 Task: Open a blank sheet, save the file as 'certification' Insert a table '2 by 1' In first column, add headers, 'Flora, Fauna'. Change table style to  'Purple'
Action: Mouse moved to (32, 25)
Screenshot: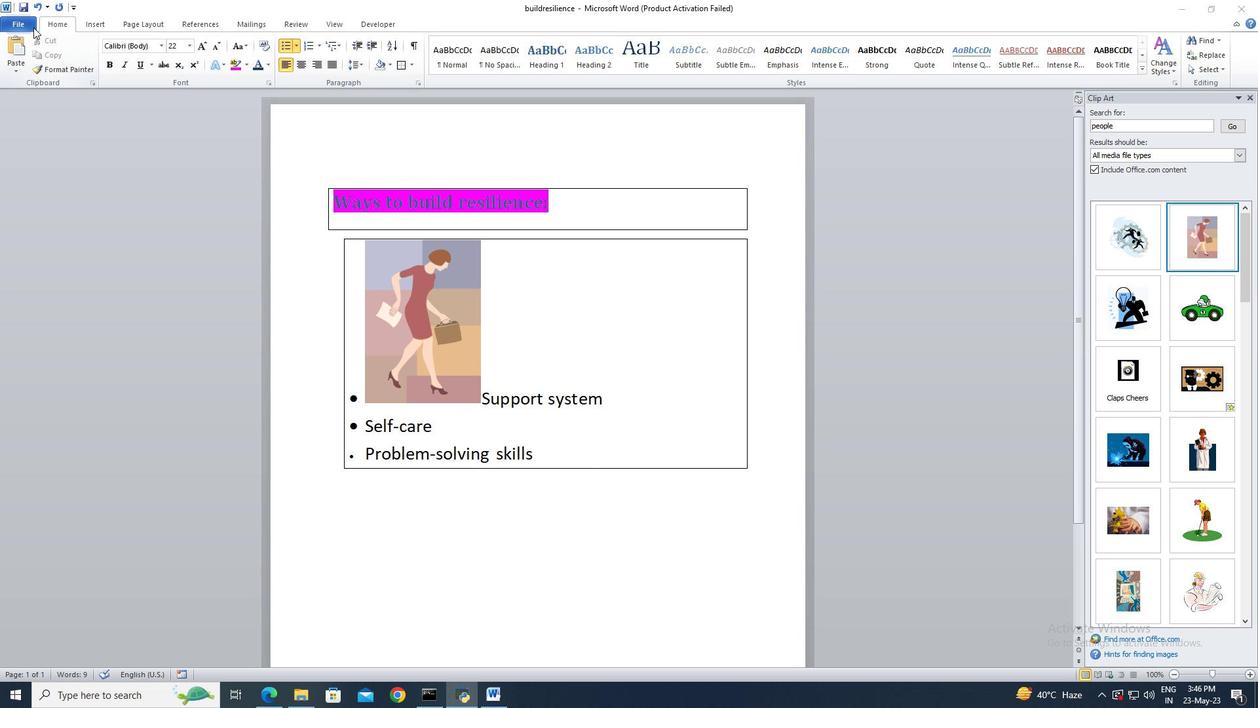 
Action: Mouse pressed left at (32, 25)
Screenshot: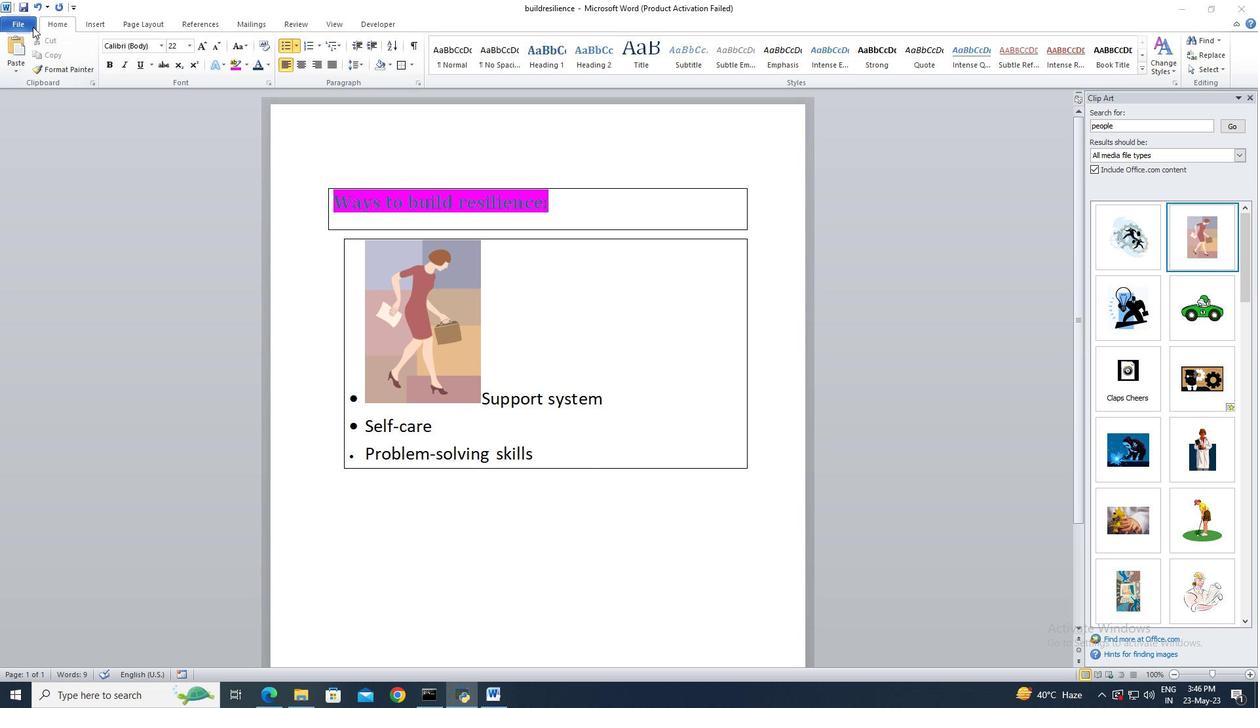 
Action: Mouse moved to (31, 24)
Screenshot: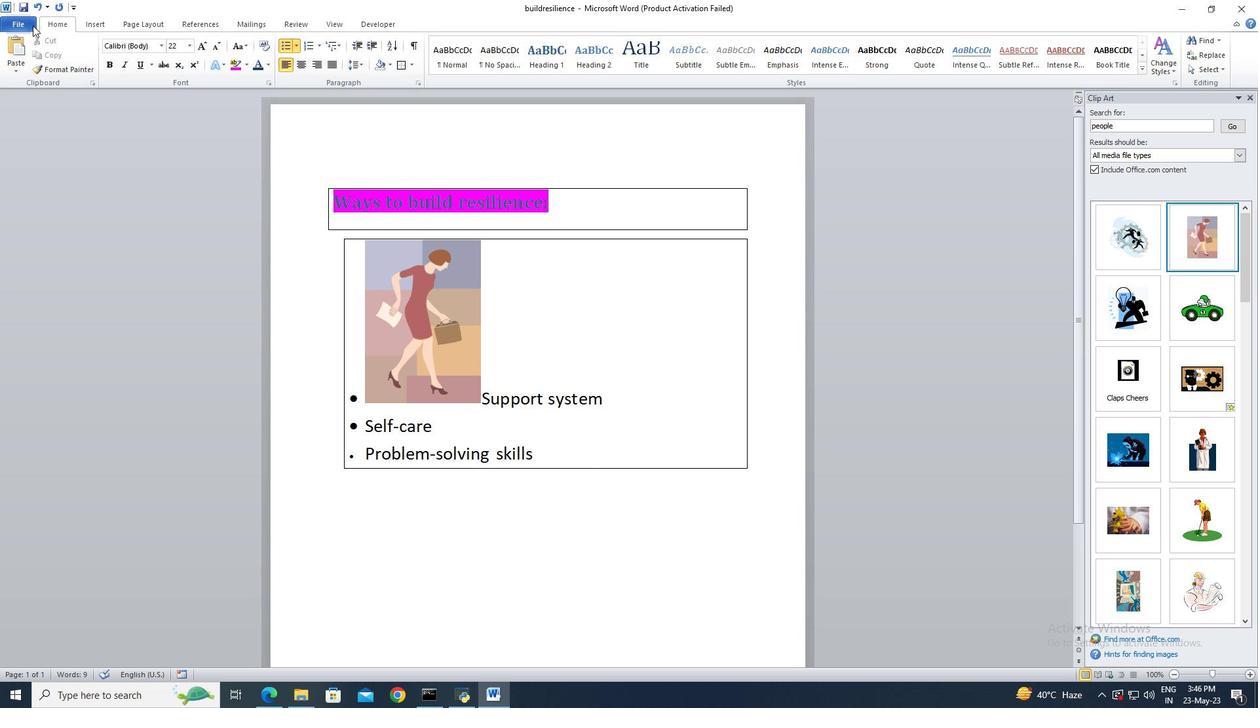
Action: Mouse pressed left at (31, 24)
Screenshot: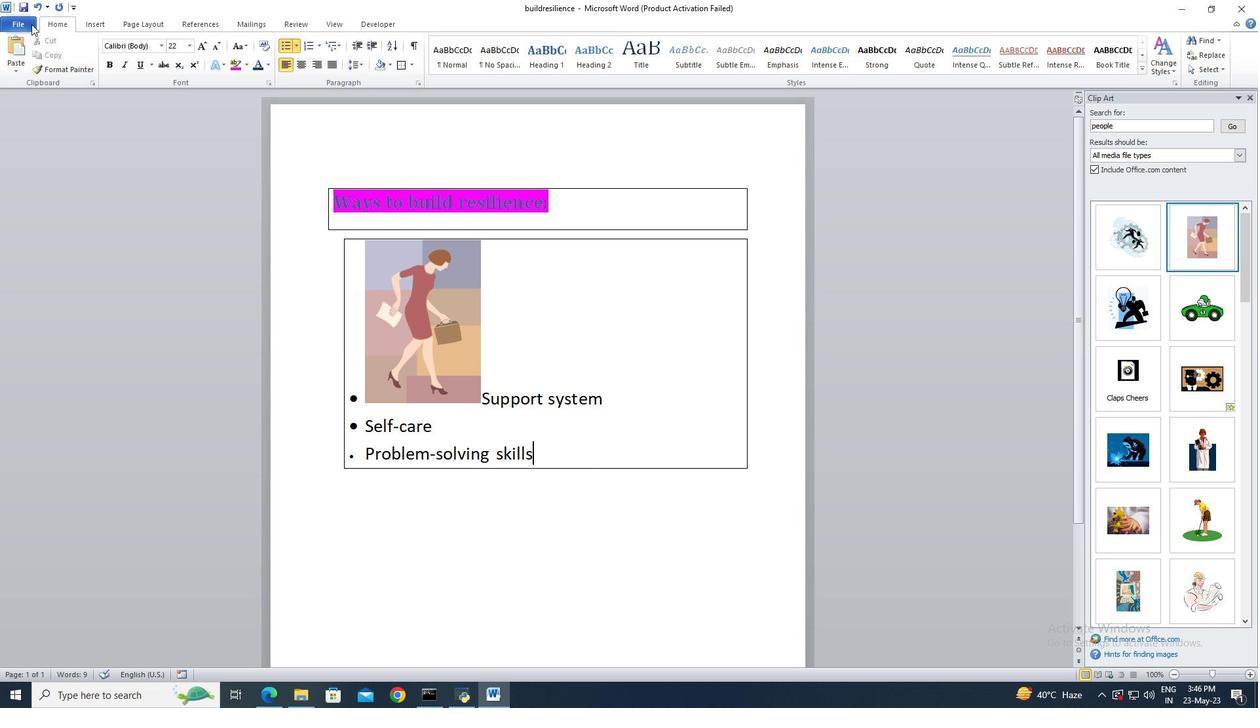 
Action: Mouse moved to (30, 167)
Screenshot: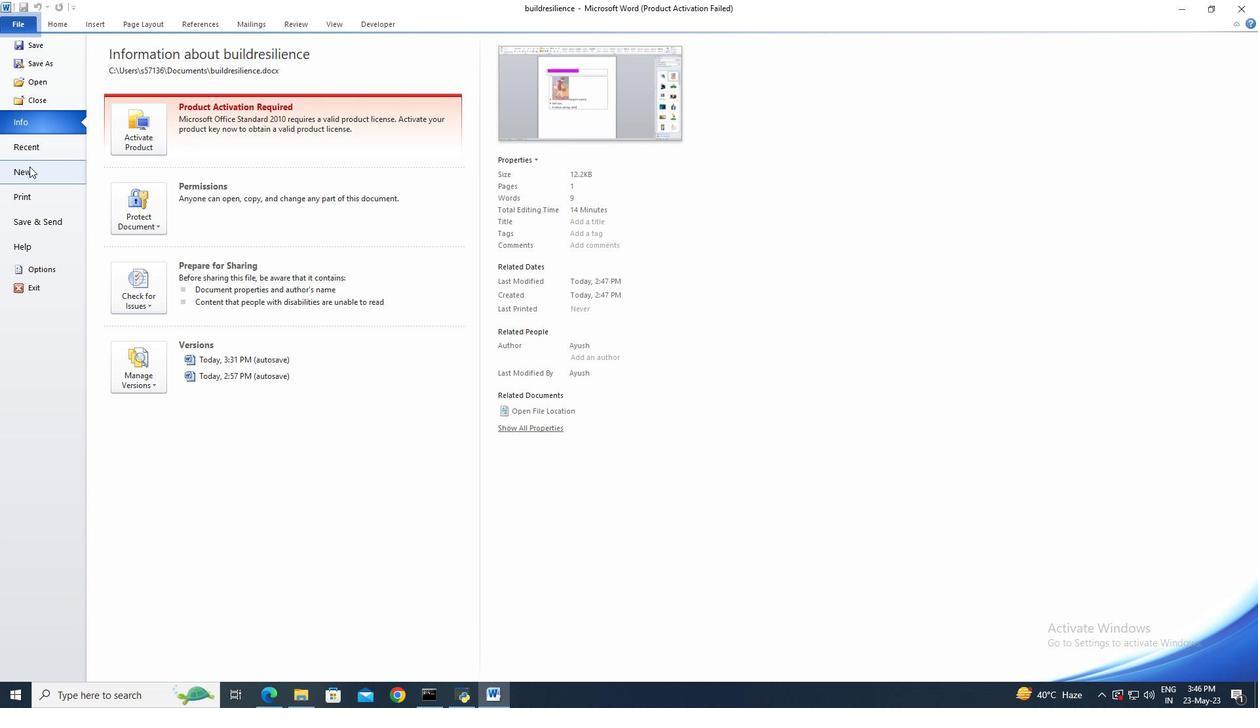
Action: Mouse pressed left at (30, 167)
Screenshot: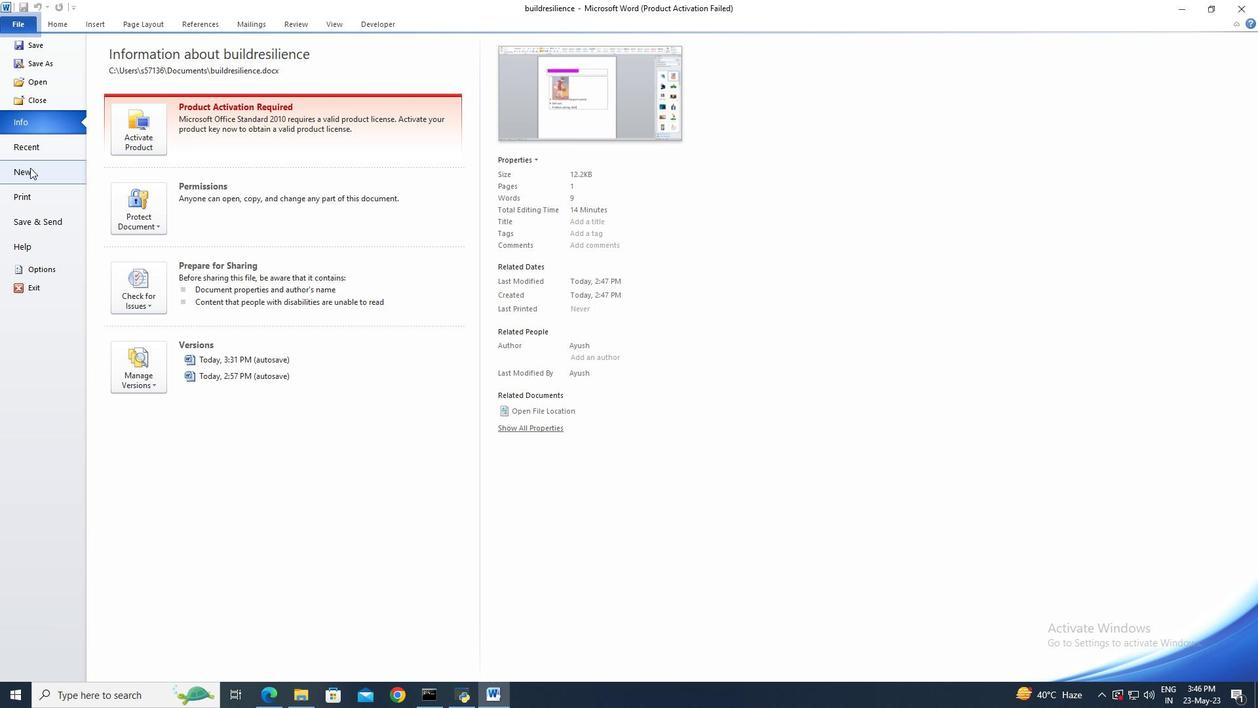 
Action: Mouse moved to (641, 323)
Screenshot: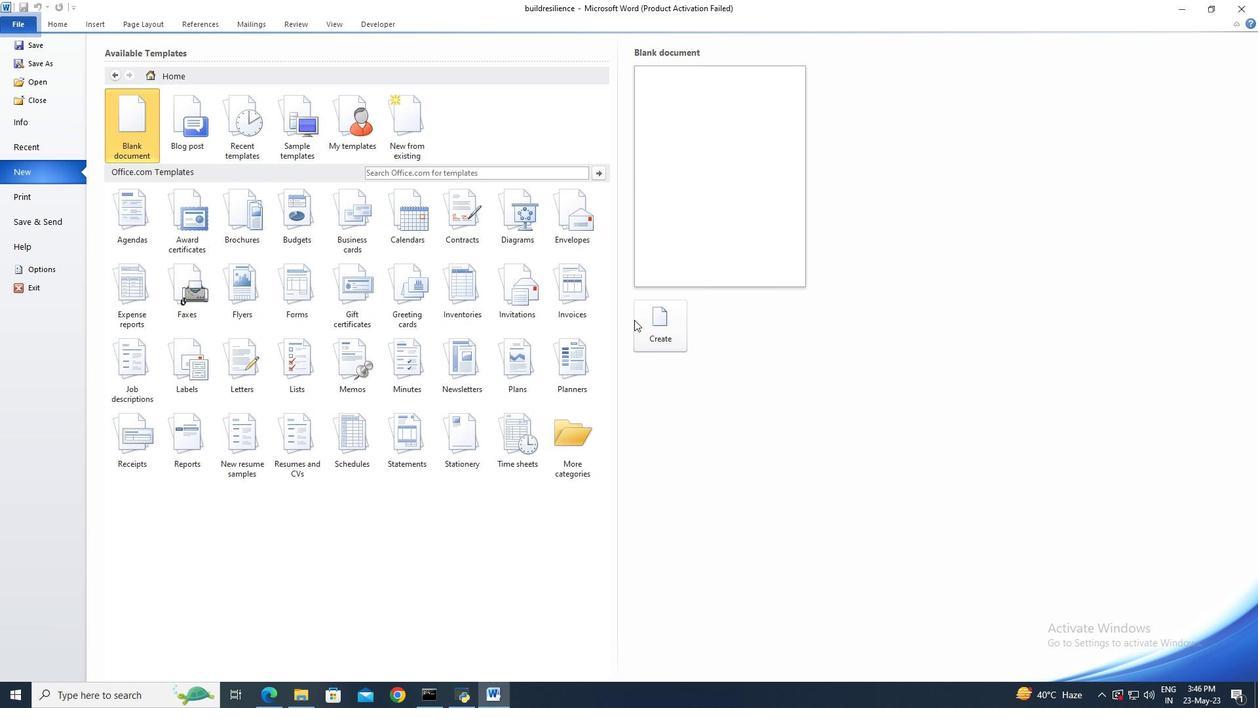 
Action: Mouse pressed left at (641, 323)
Screenshot: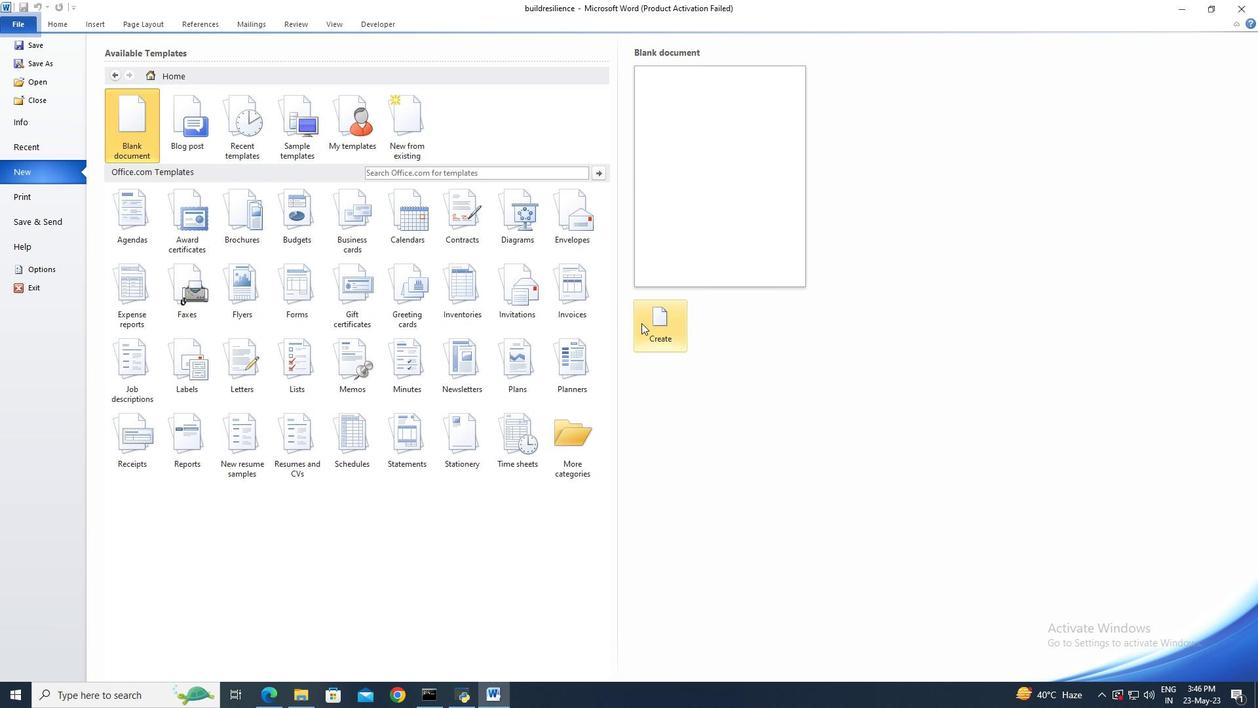 
Action: Mouse moved to (26, 26)
Screenshot: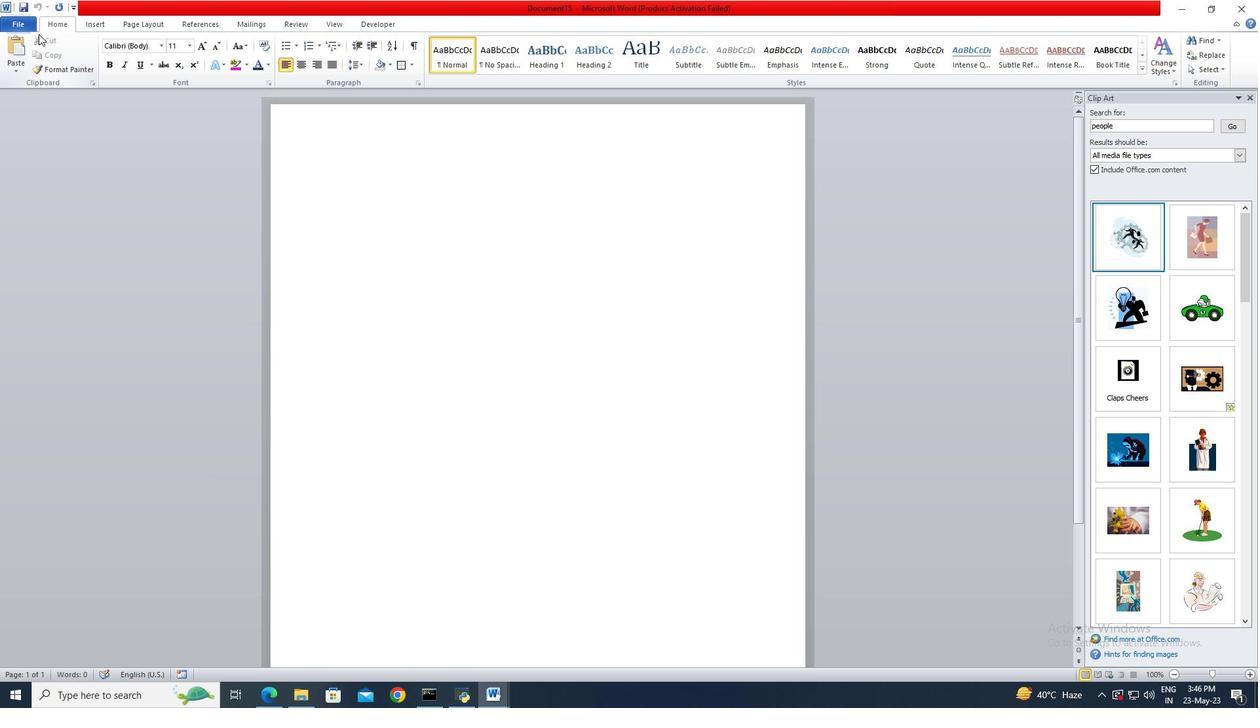 
Action: Mouse pressed left at (26, 26)
Screenshot: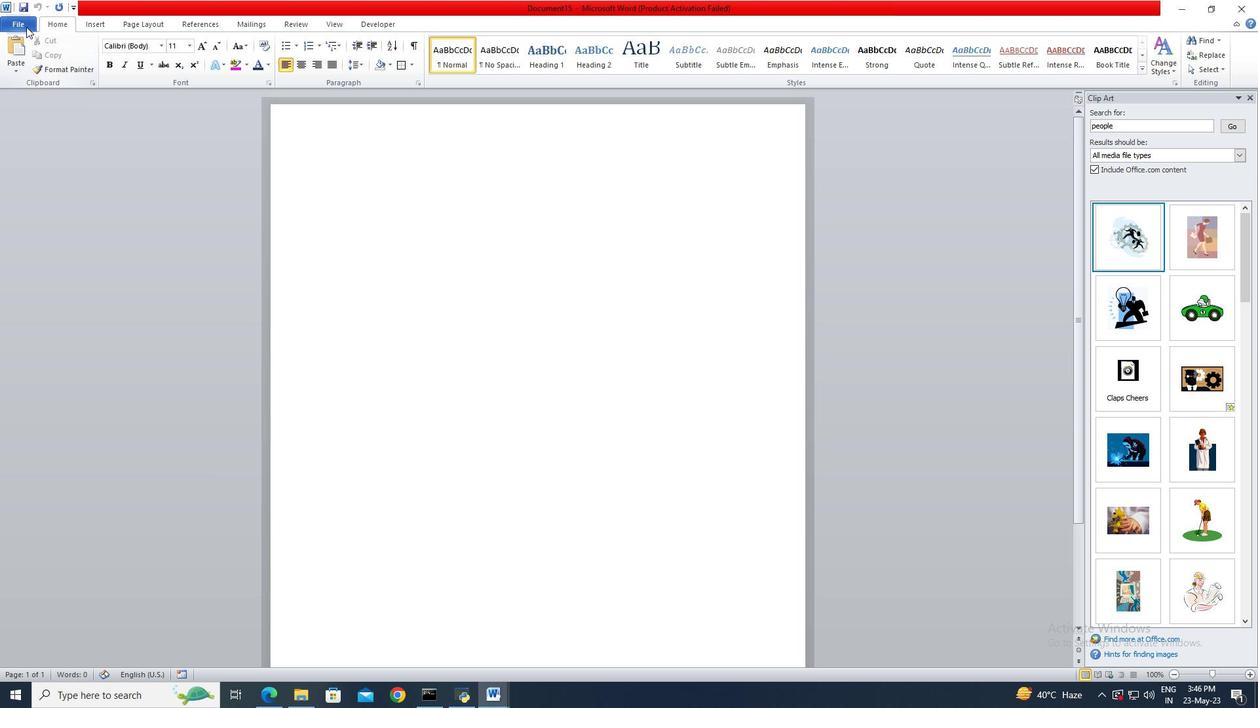 
Action: Mouse moved to (27, 59)
Screenshot: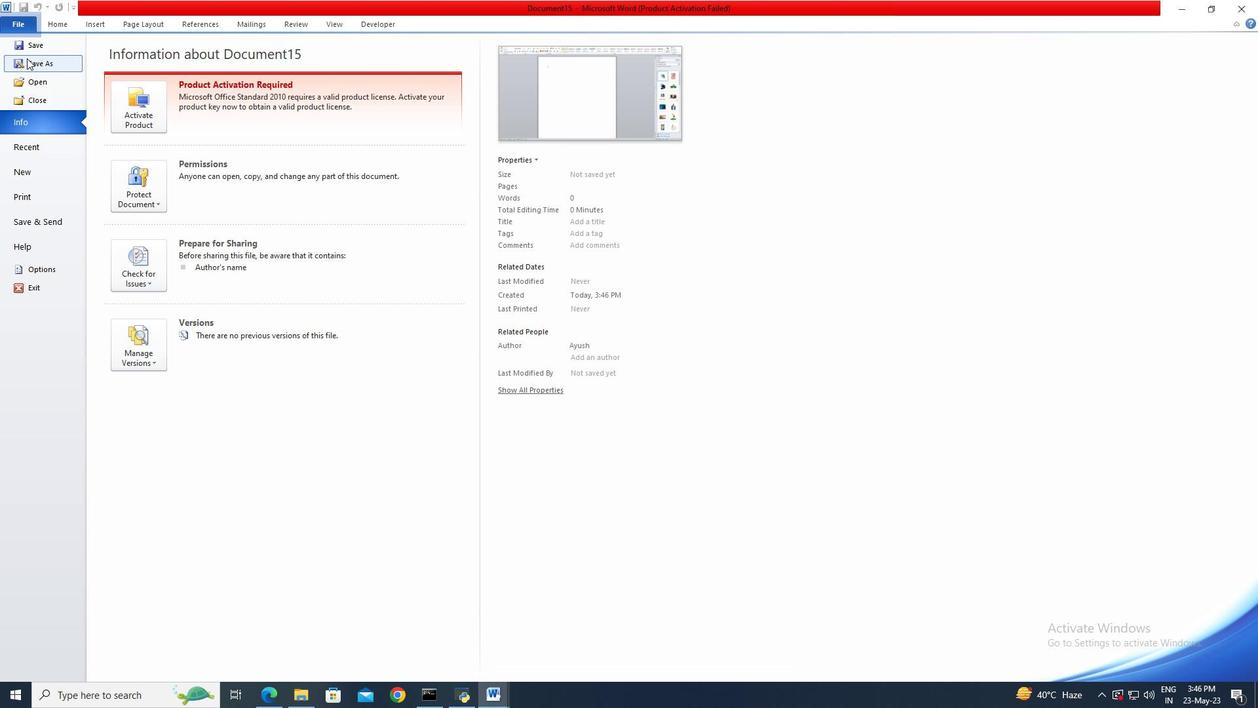 
Action: Mouse pressed left at (27, 59)
Screenshot: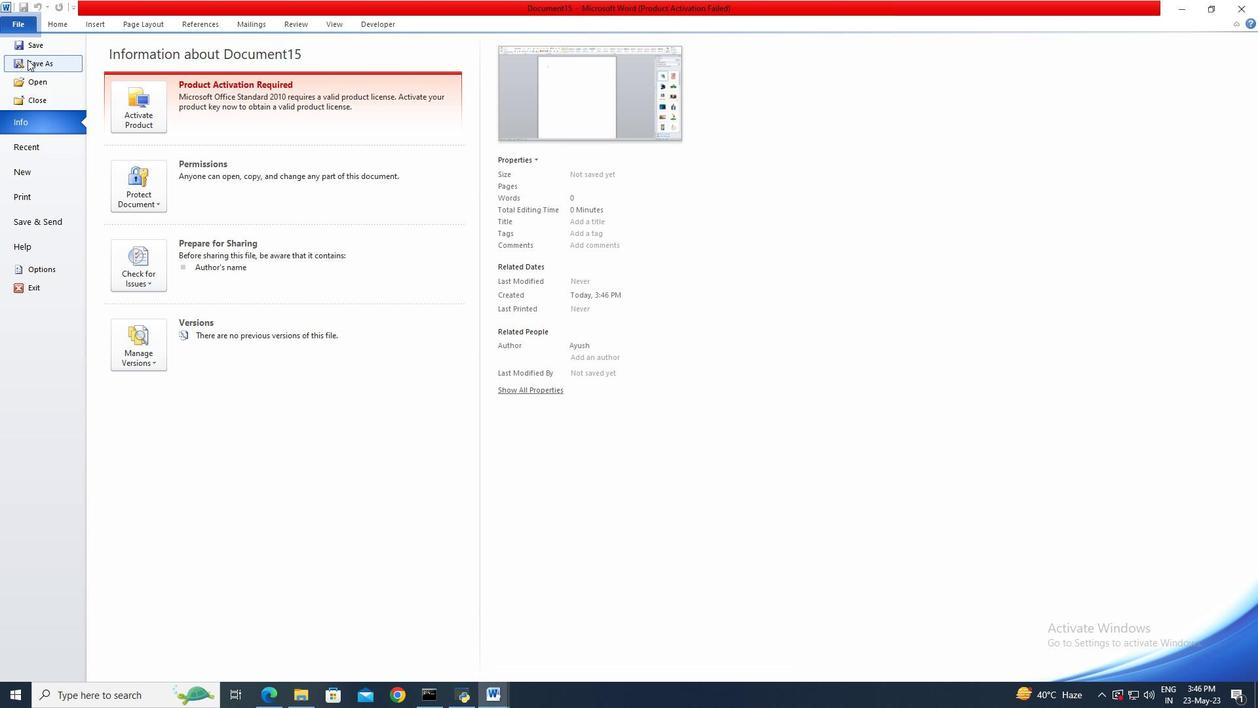
Action: Key pressed certification
Screenshot: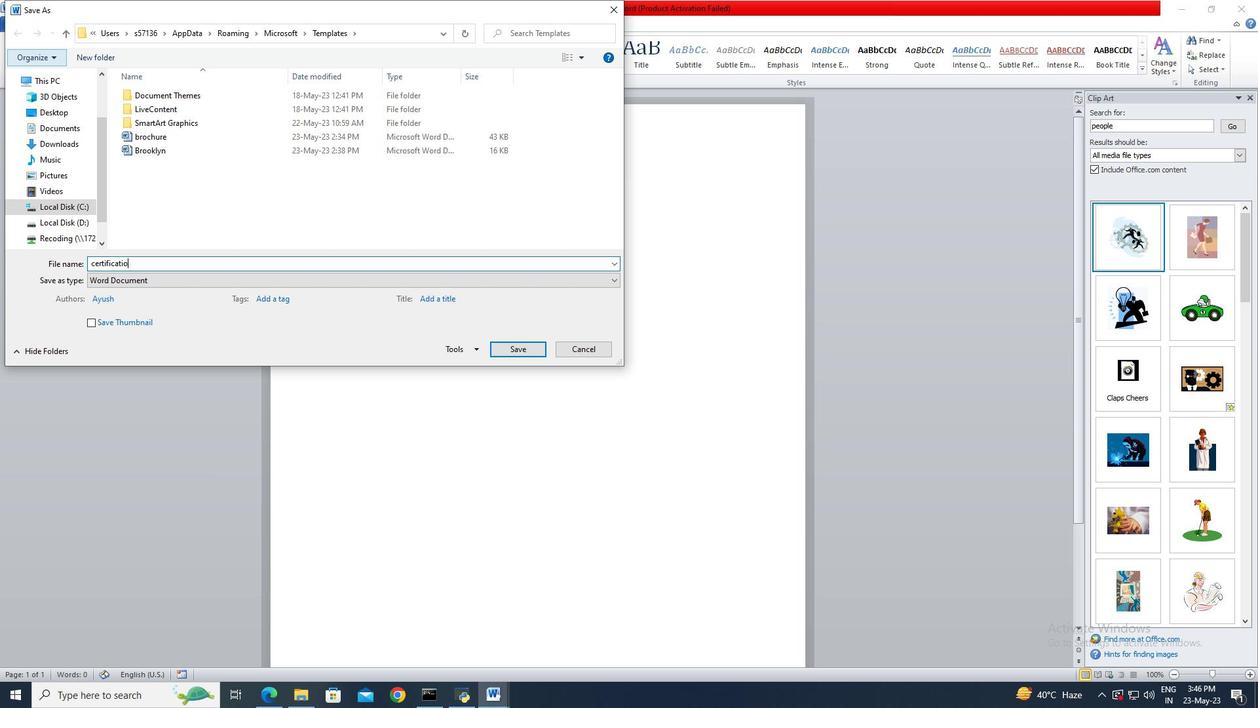 
Action: Mouse moved to (501, 347)
Screenshot: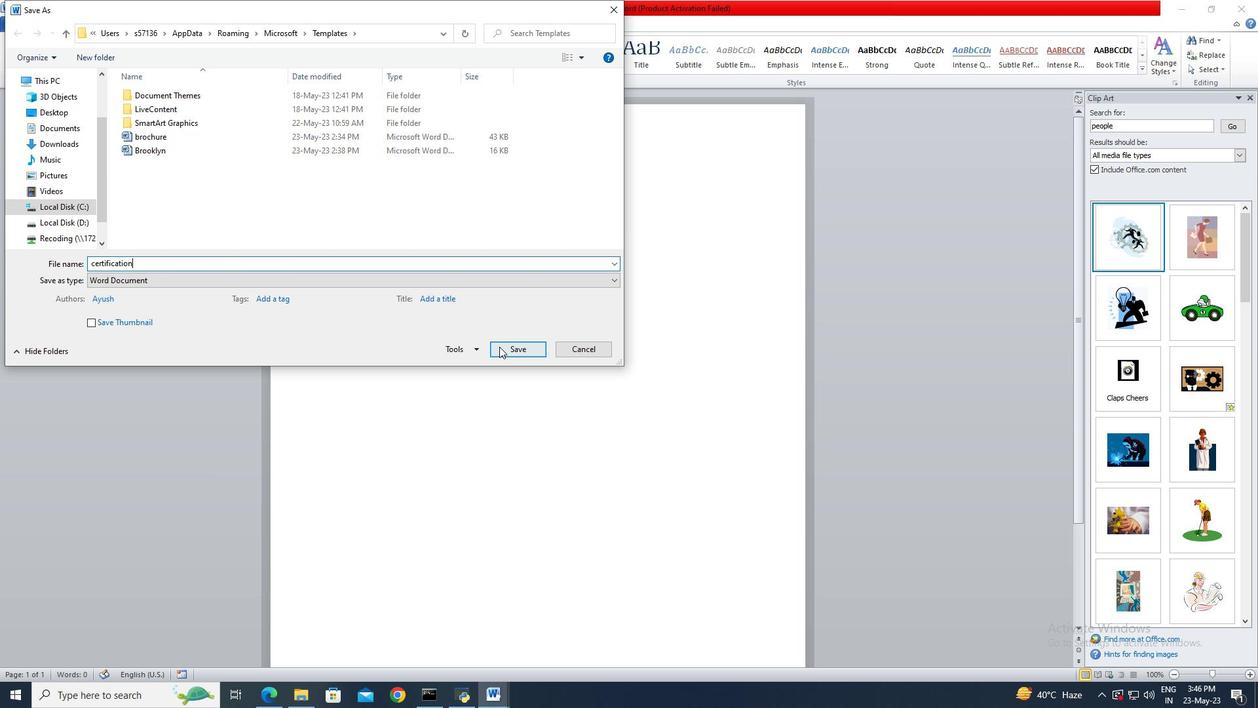 
Action: Mouse pressed left at (501, 347)
Screenshot: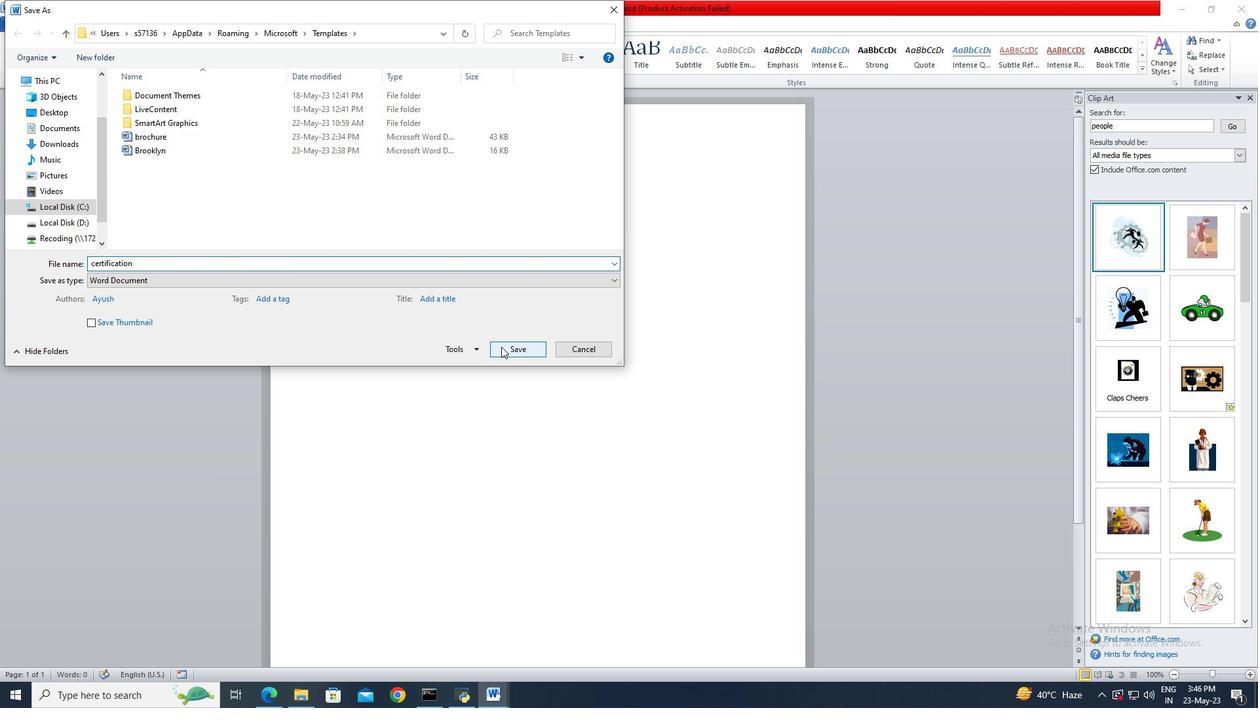 
Action: Mouse moved to (106, 25)
Screenshot: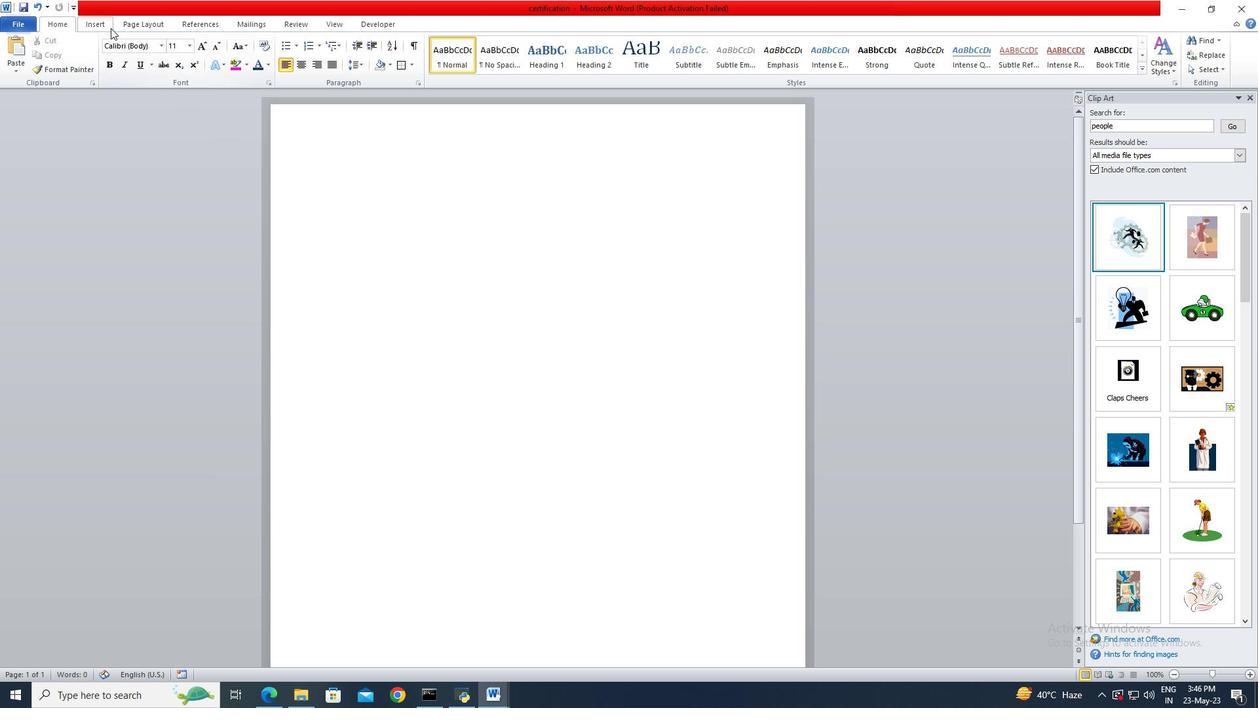 
Action: Mouse pressed left at (106, 25)
Screenshot: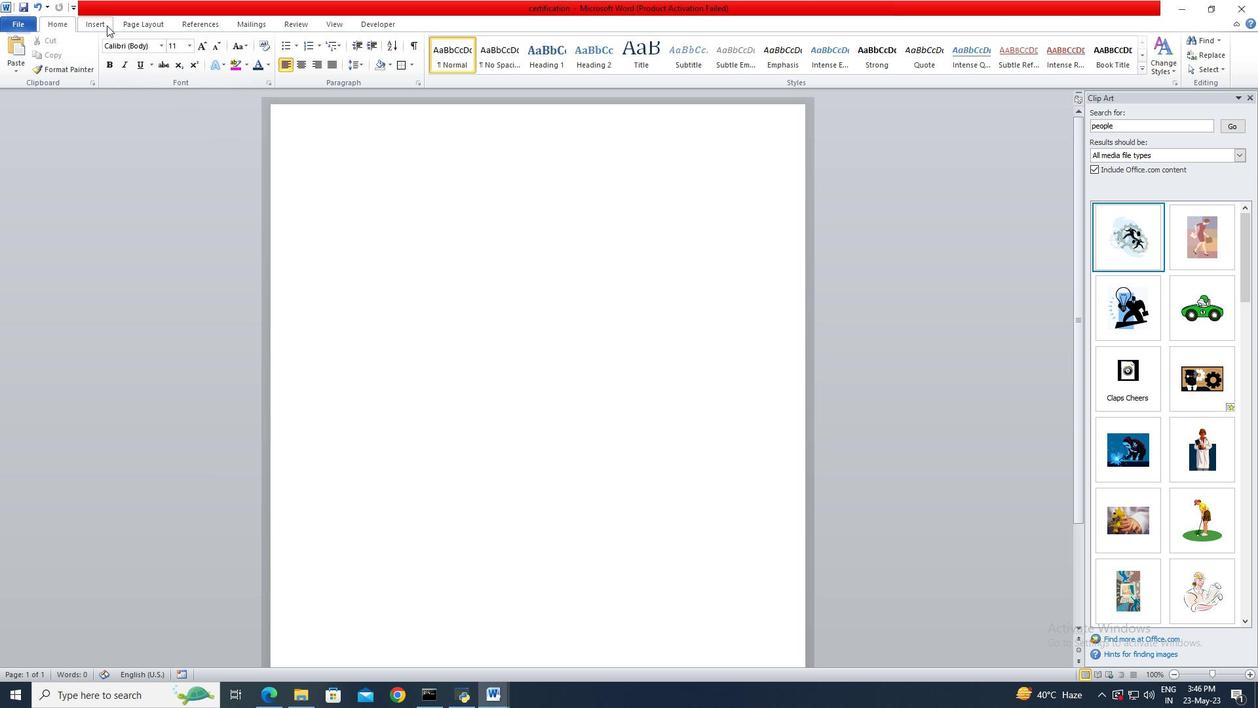 
Action: Mouse moved to (106, 58)
Screenshot: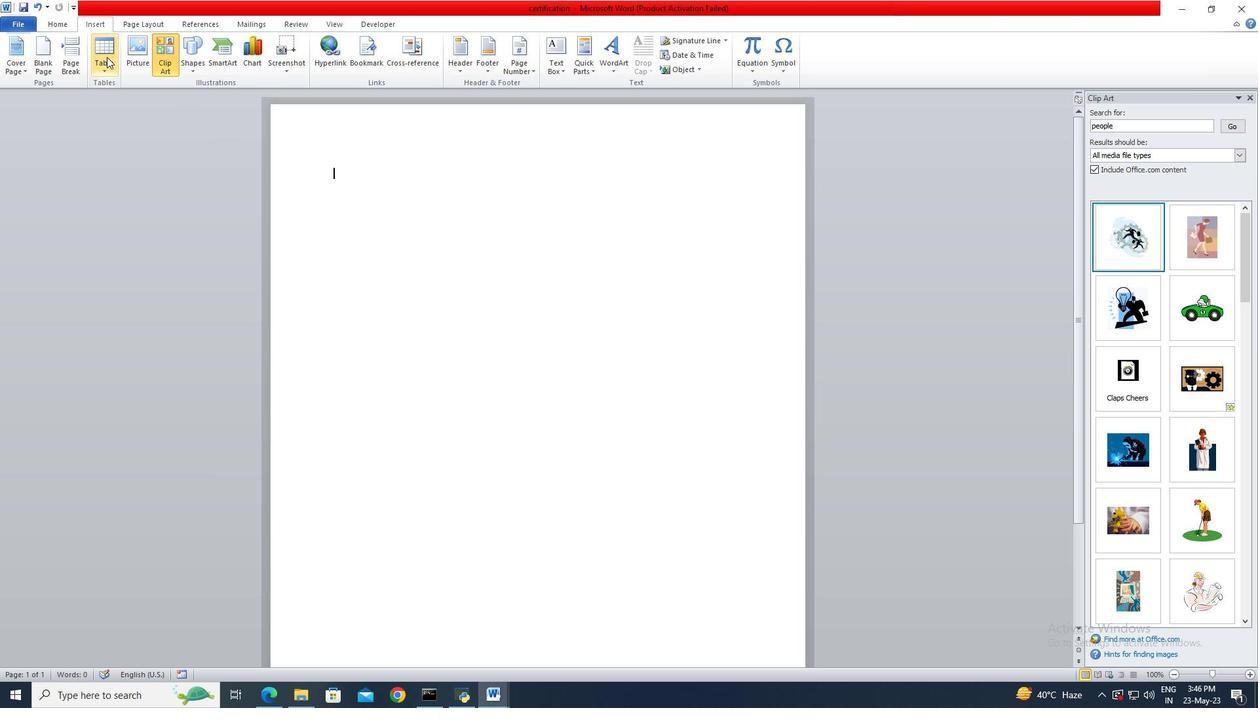 
Action: Mouse pressed left at (106, 58)
Screenshot: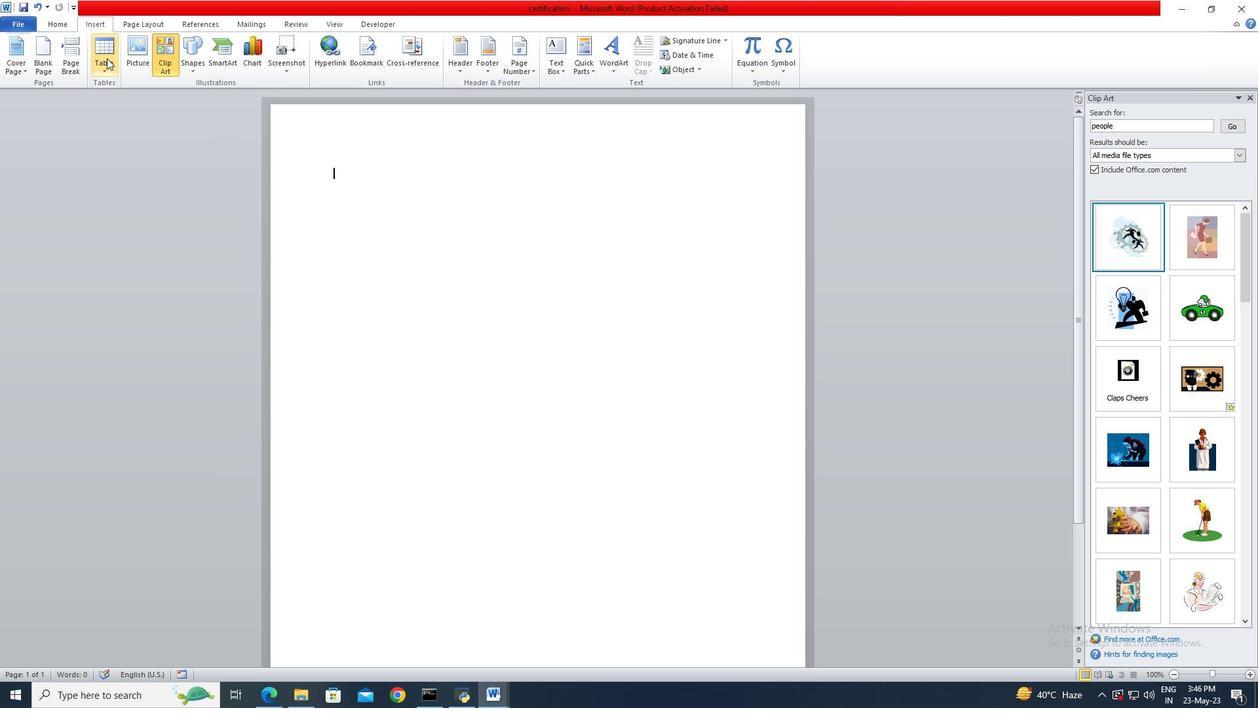 
Action: Mouse moved to (110, 91)
Screenshot: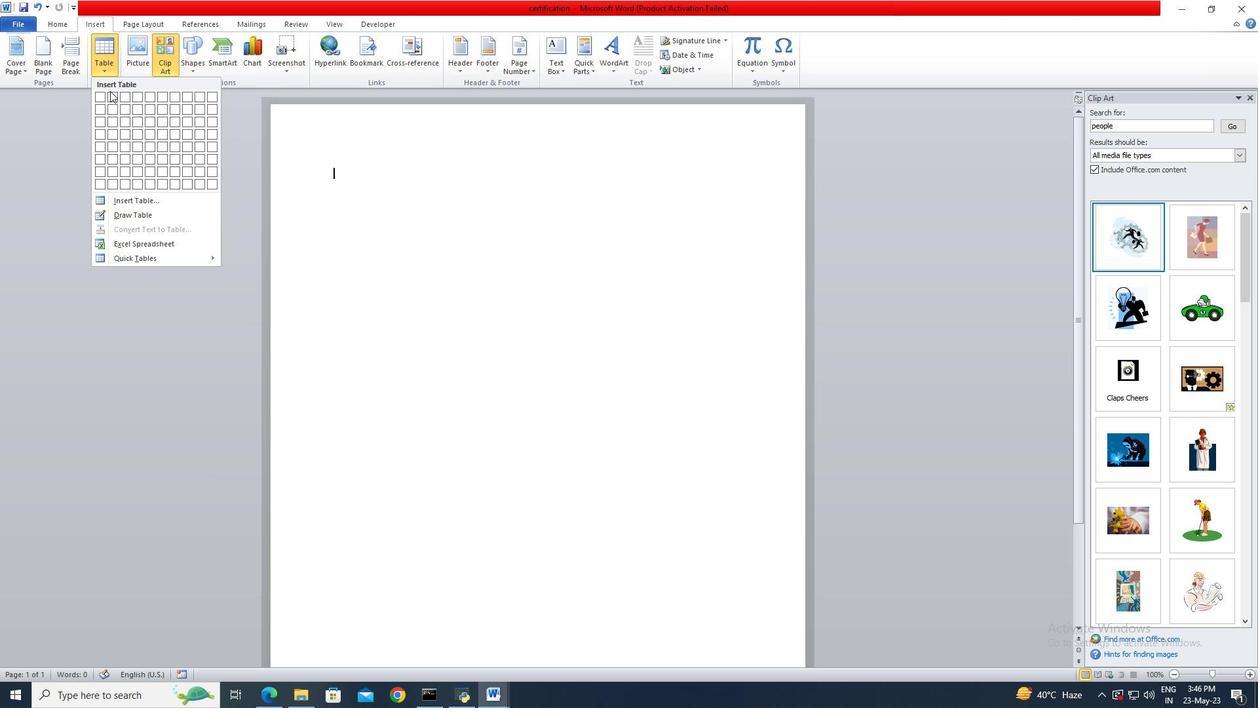 
Action: Mouse pressed left at (110, 91)
Screenshot: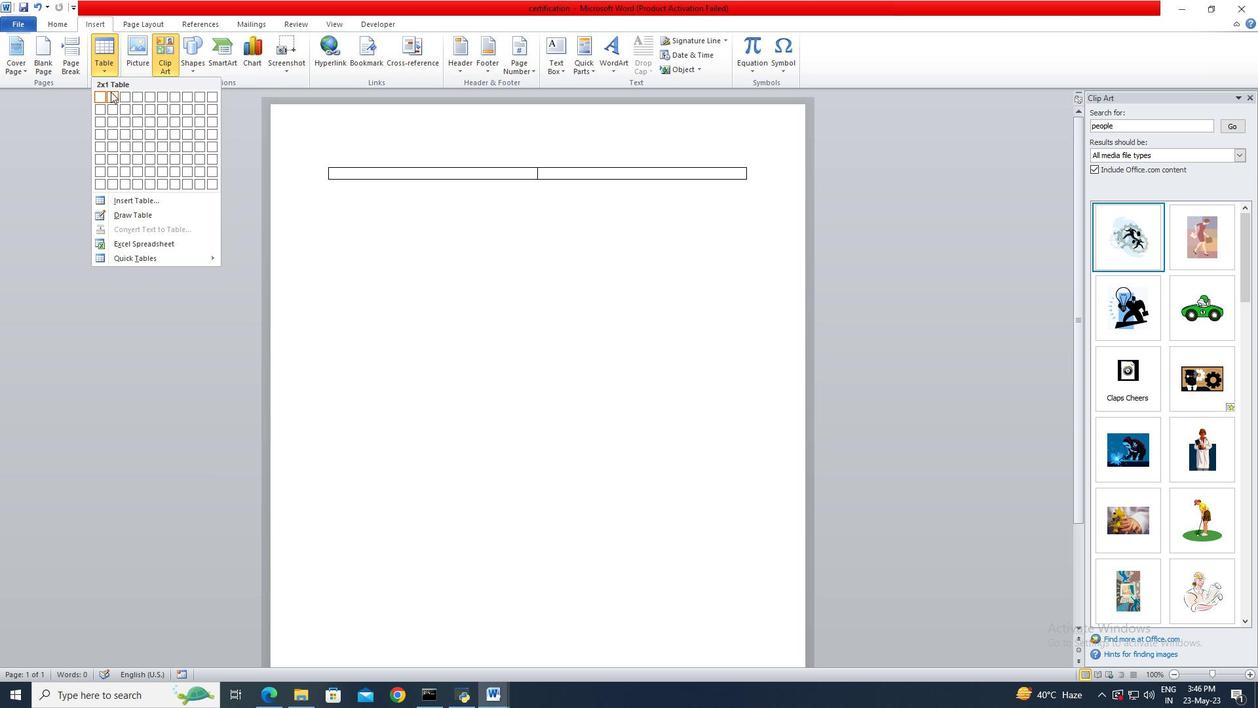 
Action: Mouse moved to (317, 148)
Screenshot: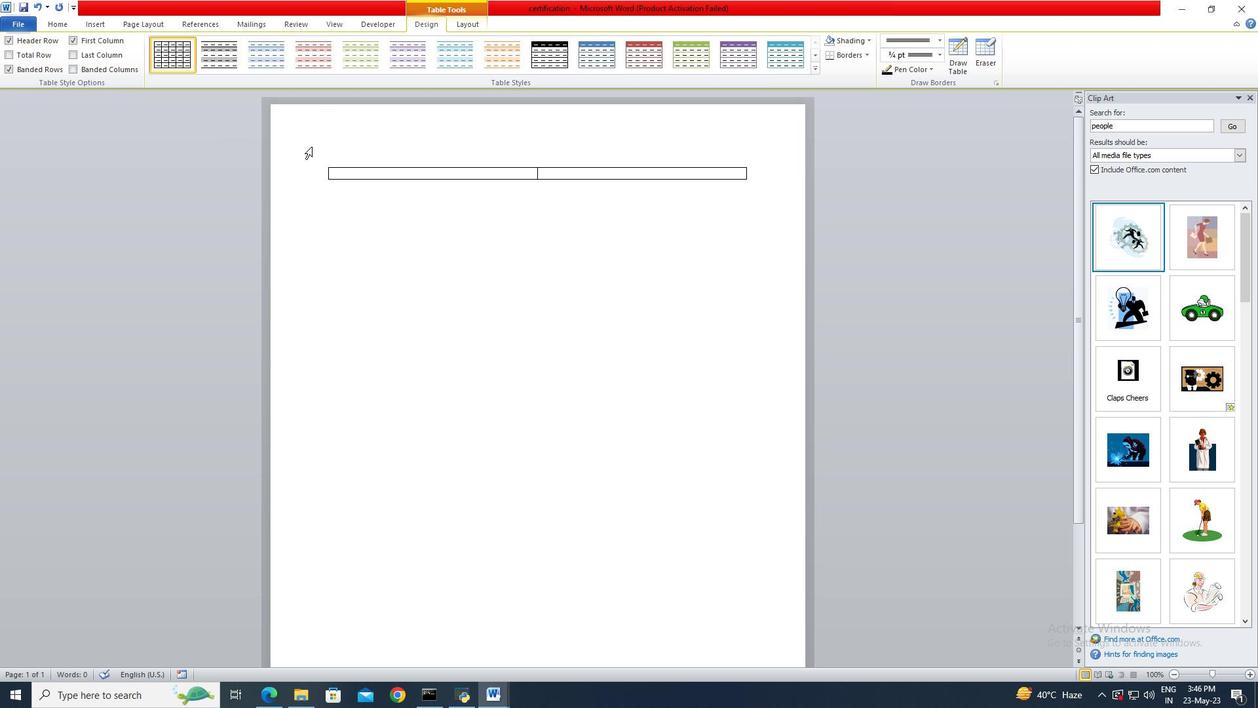 
Action: Key pressed <Key.shift>Flora<Key.tab><Key.shift>Fauna
Screenshot: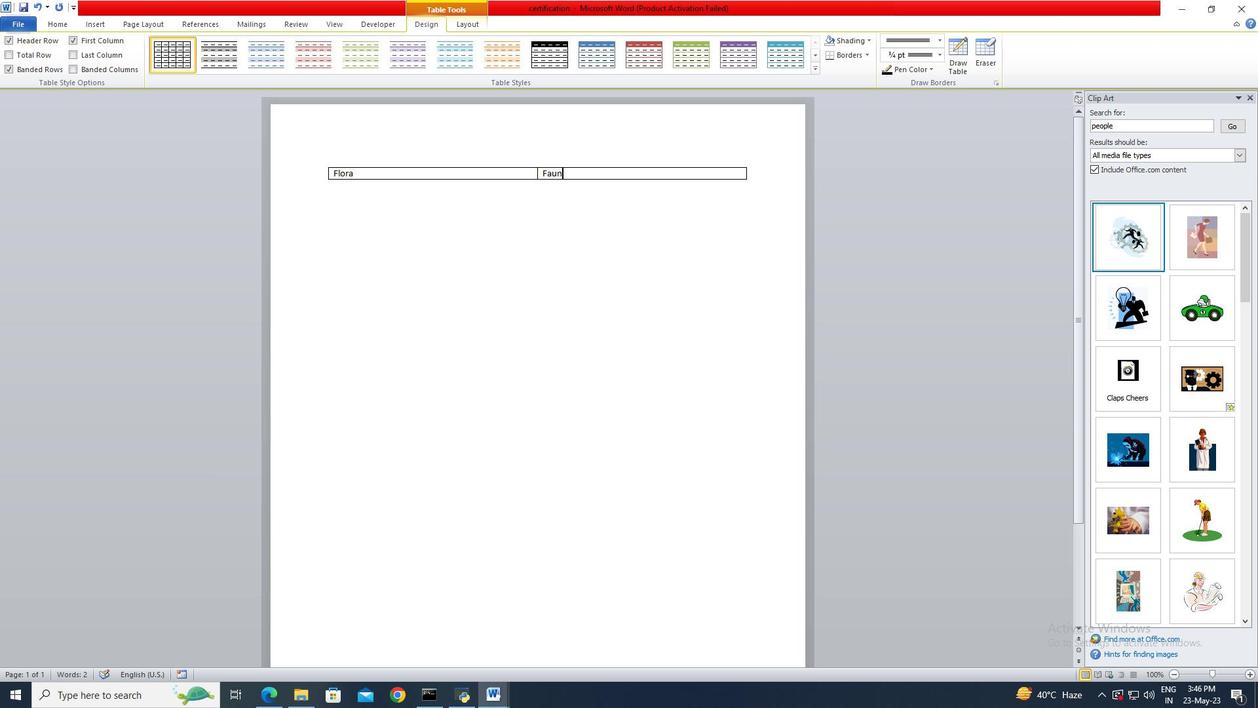 
Action: Mouse moved to (729, 62)
Screenshot: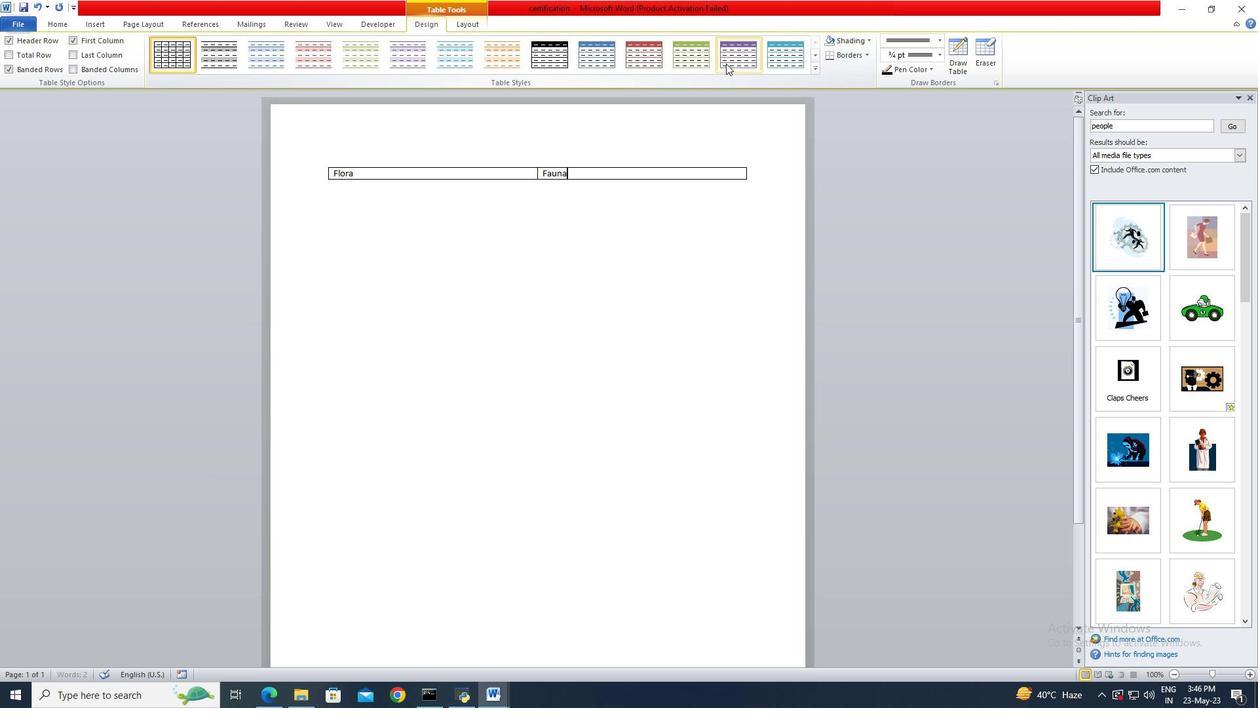 
Action: Mouse pressed left at (729, 62)
Screenshot: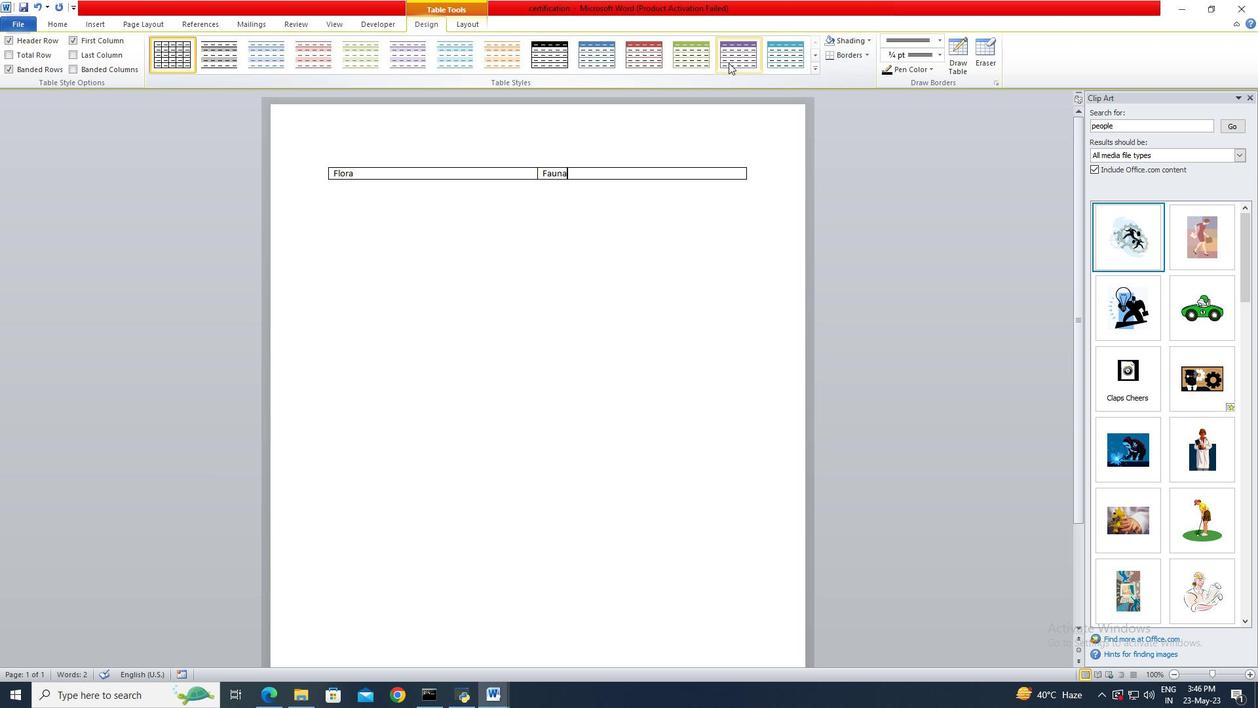 
Action: Mouse moved to (729, 185)
Screenshot: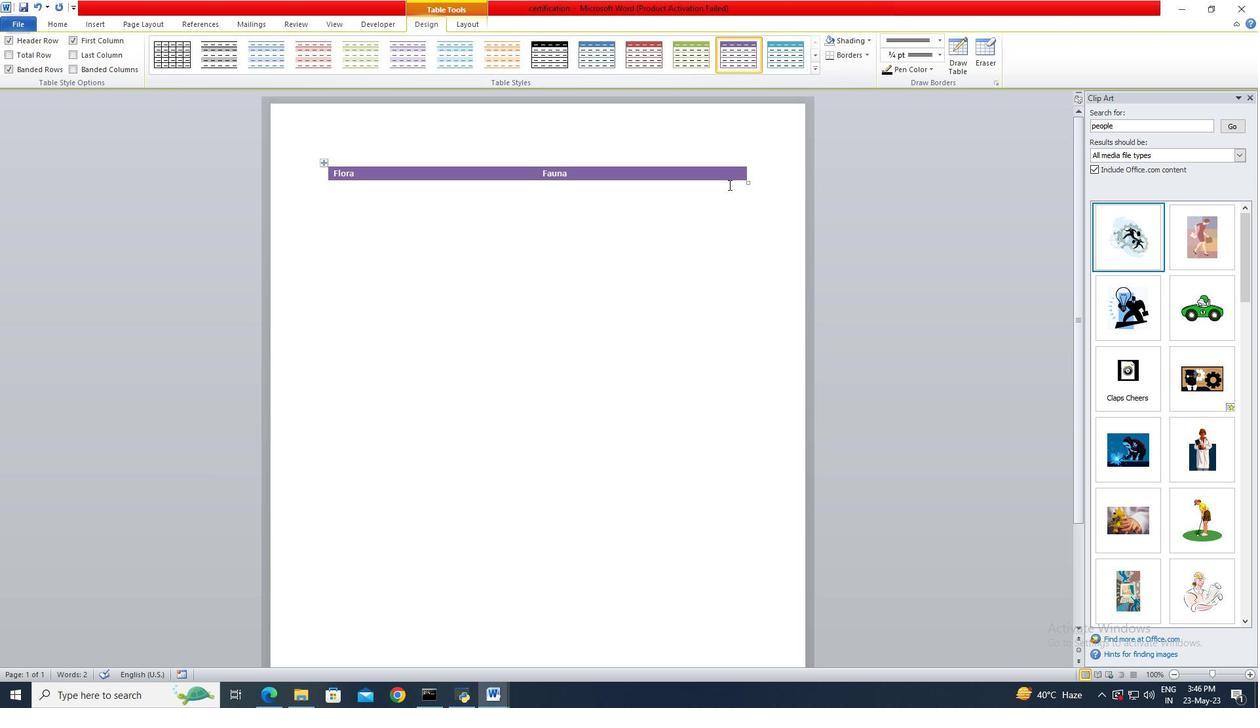 
